 Task: Filter people by India location.
Action: Mouse moved to (327, 83)
Screenshot: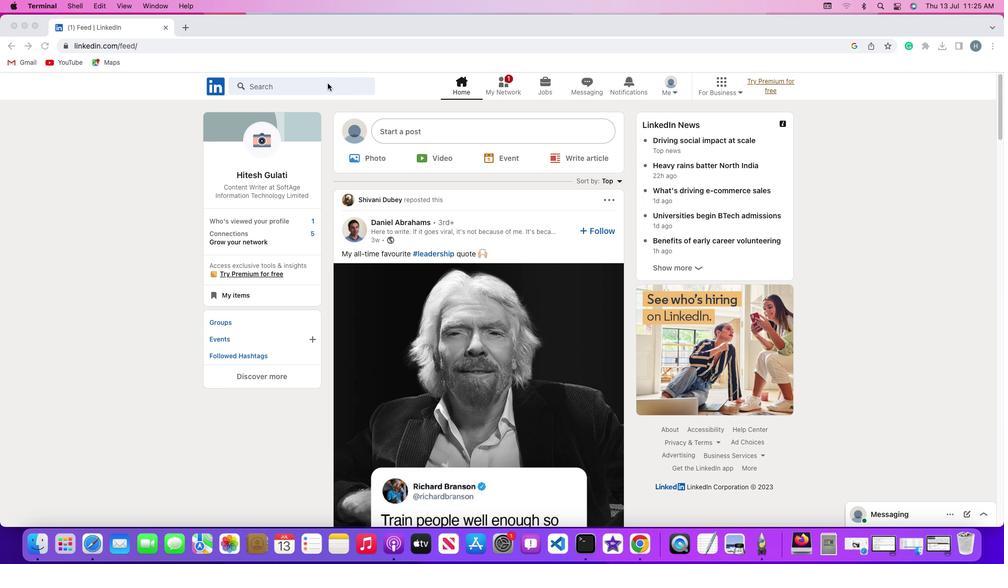 
Action: Mouse pressed left at (327, 83)
Screenshot: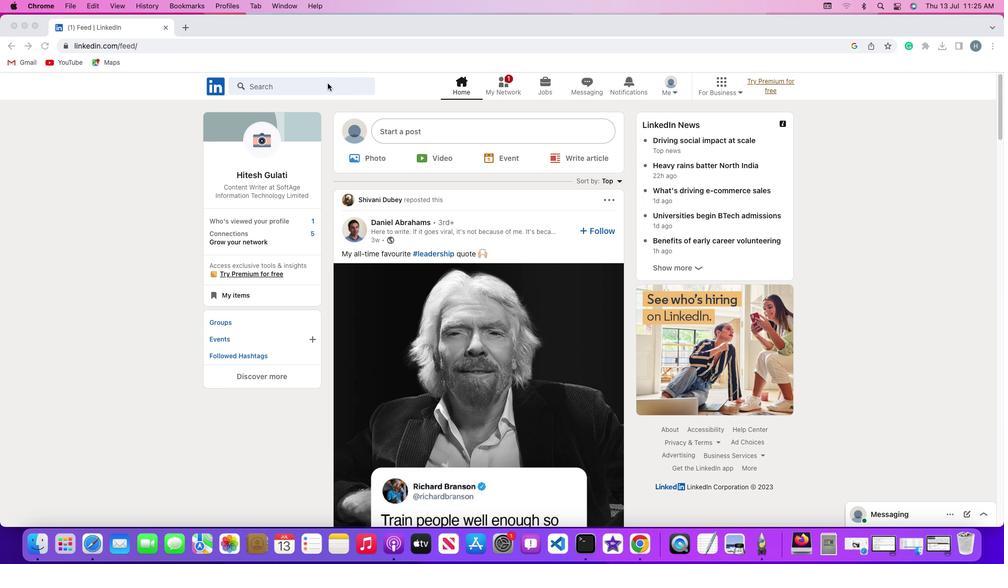 
Action: Mouse pressed left at (327, 83)
Screenshot: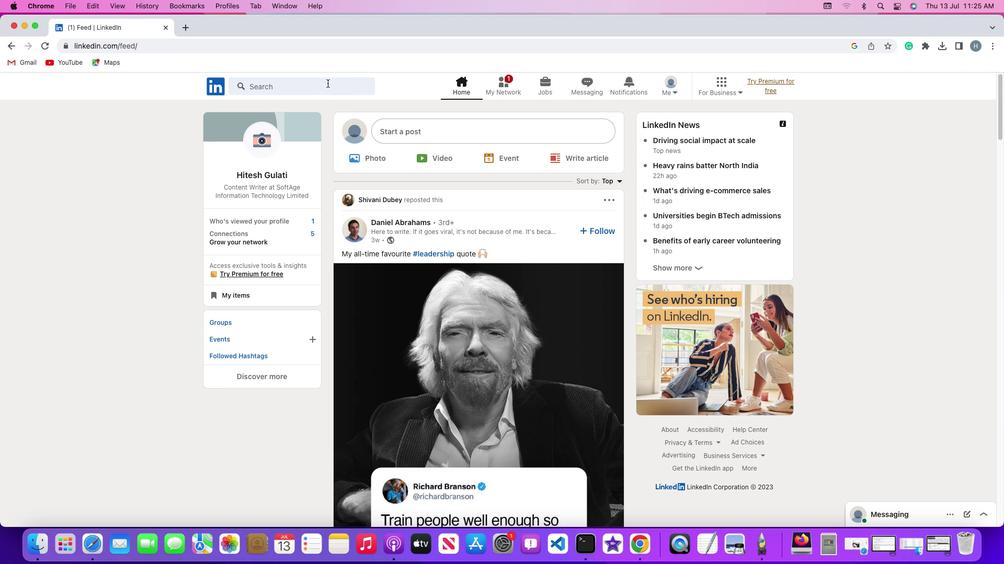 
Action: Key pressed Key.shift'#''h''i''r''i''n''g'Key.enter
Screenshot: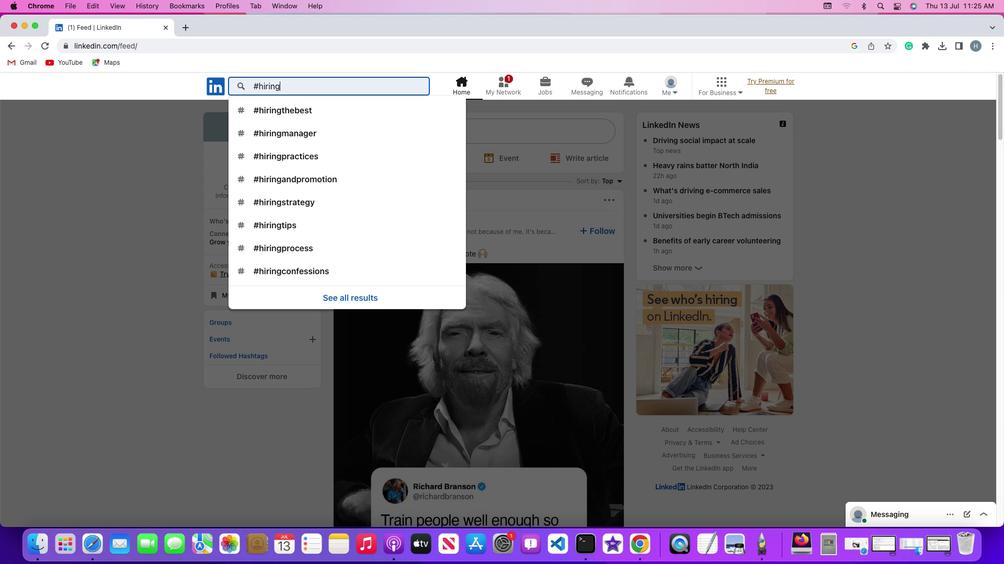 
Action: Mouse moved to (308, 115)
Screenshot: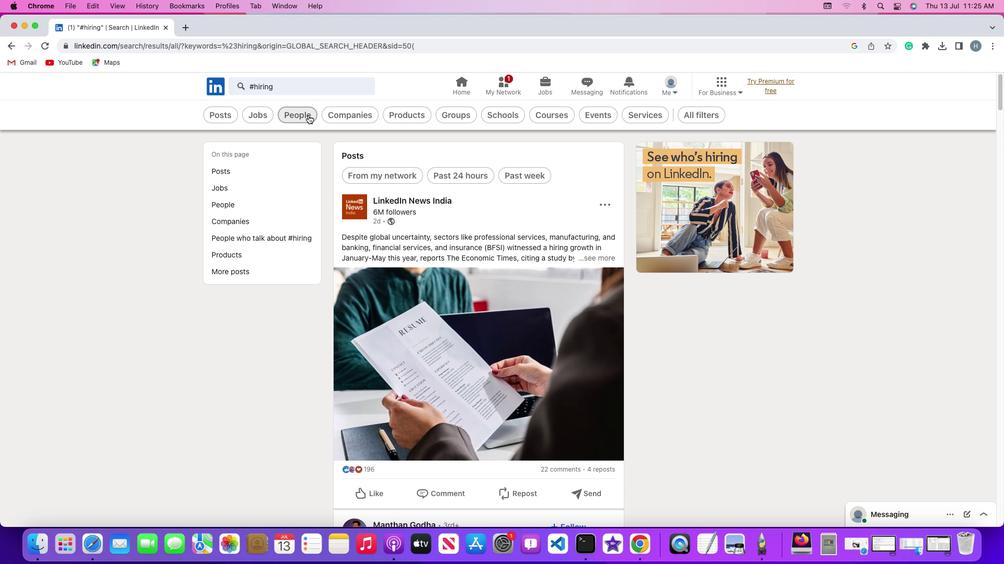 
Action: Mouse pressed left at (308, 115)
Screenshot: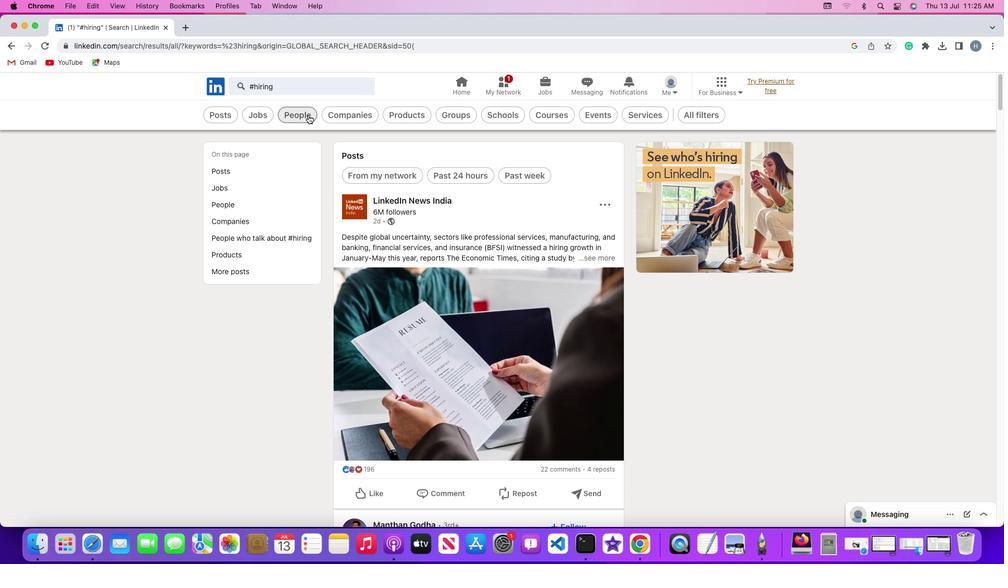 
Action: Mouse moved to (393, 113)
Screenshot: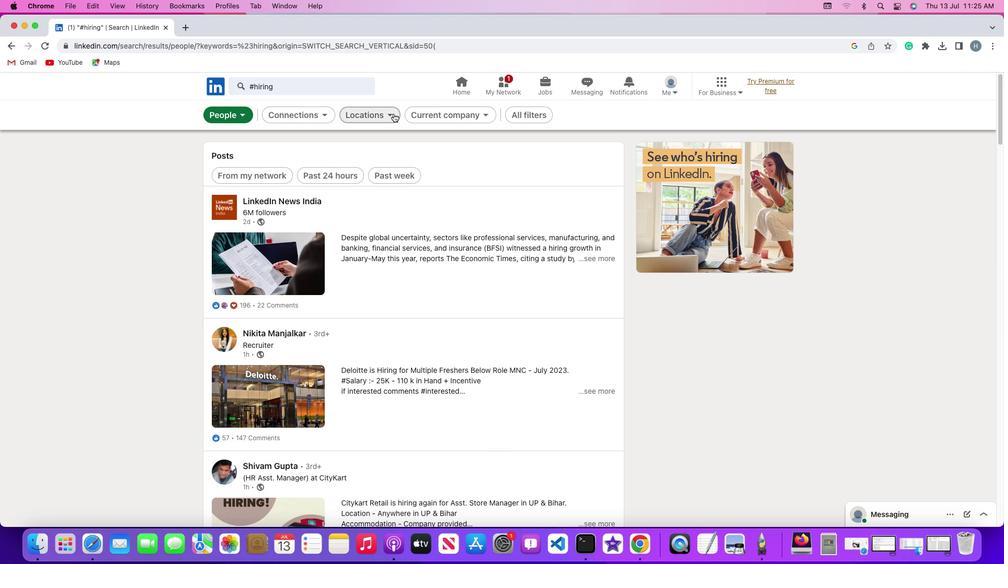 
Action: Mouse pressed left at (393, 113)
Screenshot: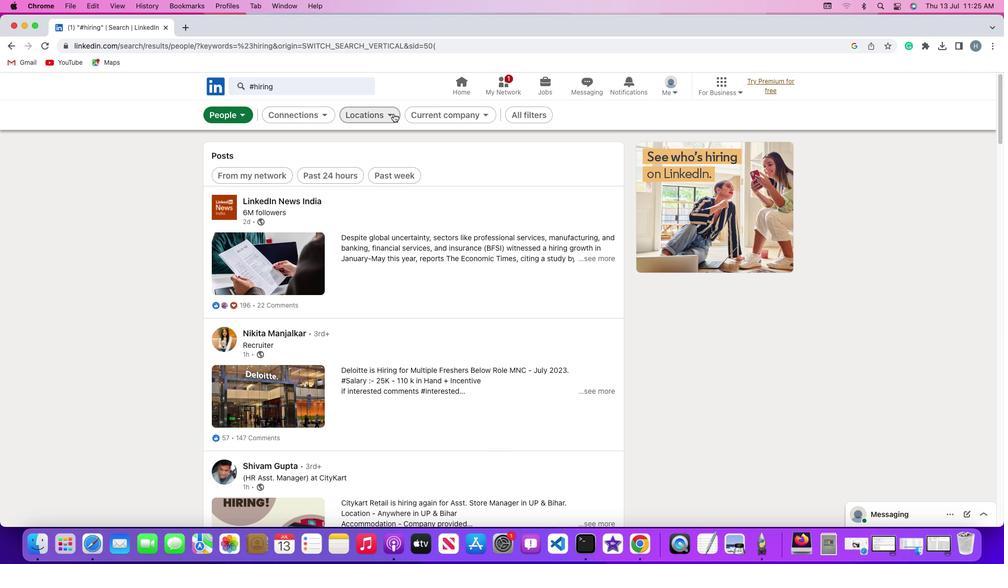
Action: Mouse moved to (303, 171)
Screenshot: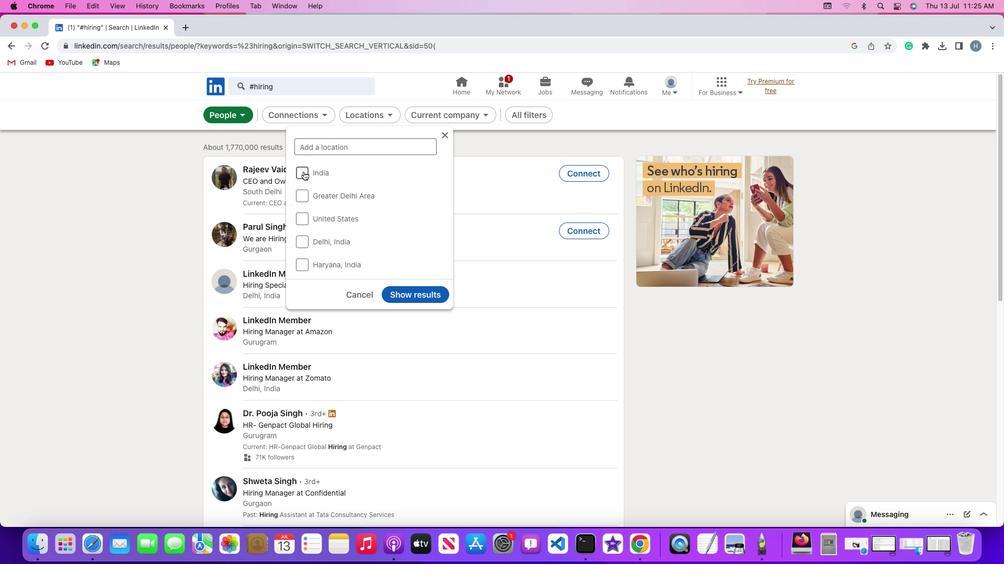 
Action: Mouse pressed left at (303, 171)
Screenshot: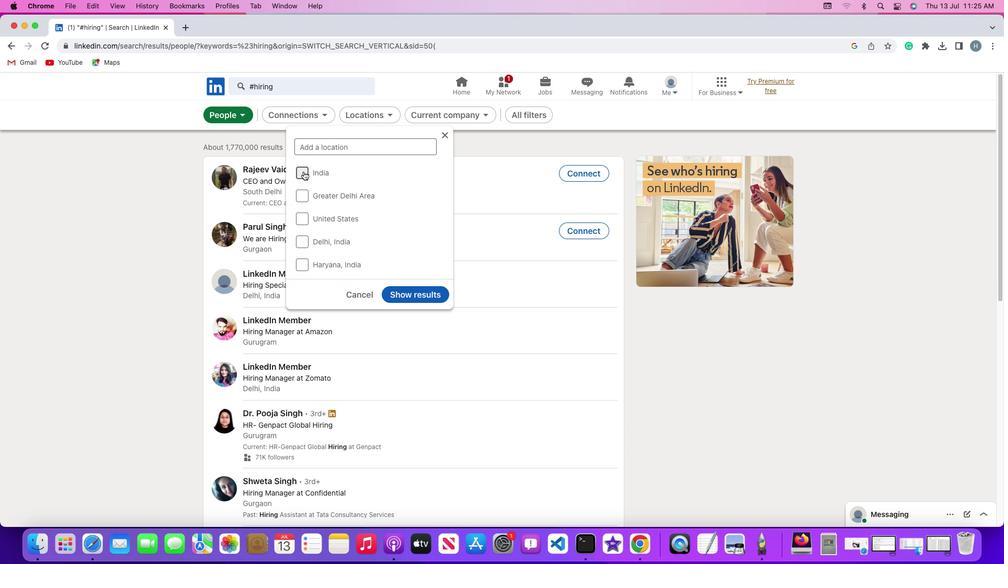 
Action: Mouse moved to (416, 293)
Screenshot: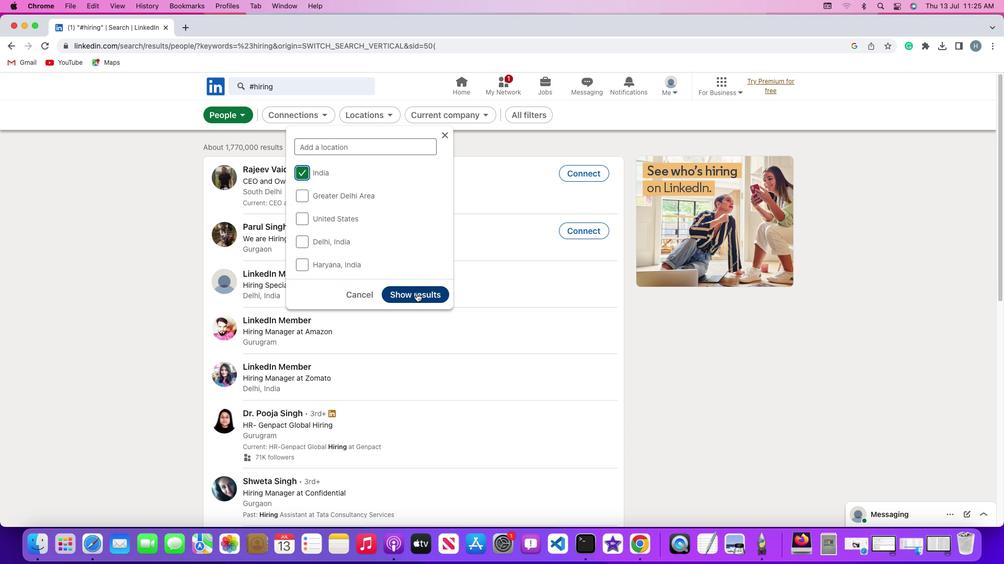 
Action: Mouse pressed left at (416, 293)
Screenshot: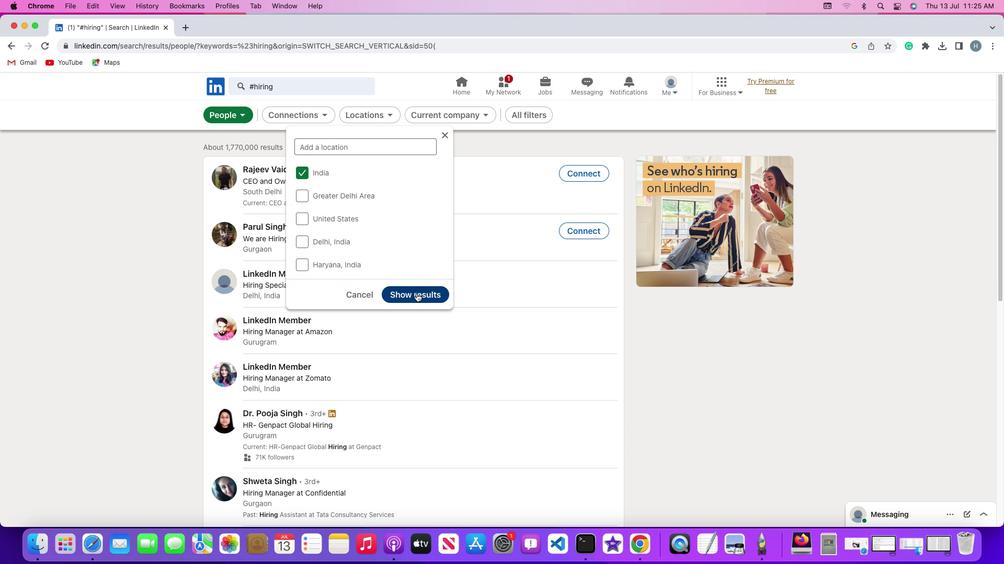 
Action: Mouse moved to (481, 185)
Screenshot: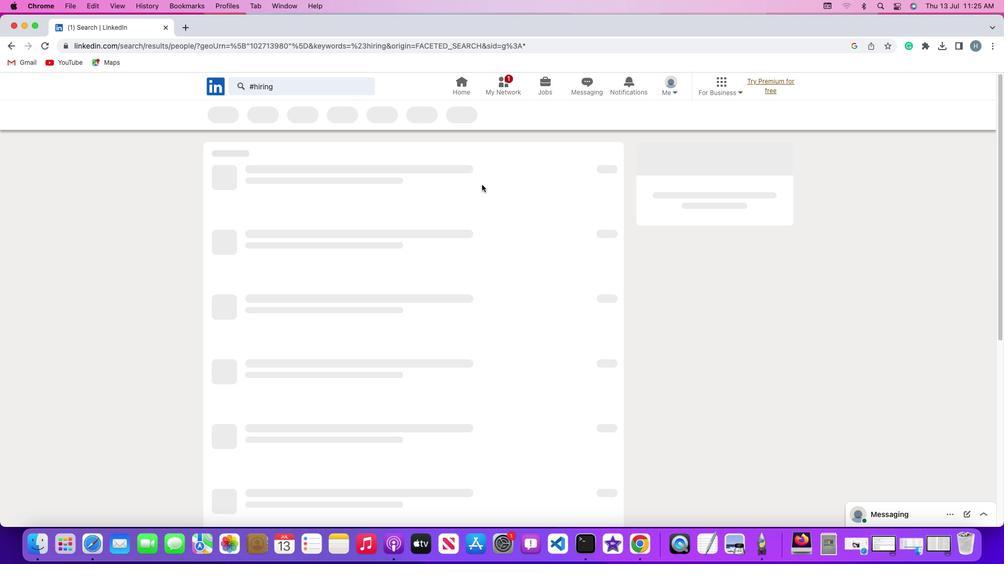 
